 Task: Add an event with the title Client Appreciation Networking Reception, date '2023/11/21', time 8:30 AM to 10:30 AMand add a description: Welcome to the Project Quality Assurance Check, a crucial step in ensuring the highest level of quality and adherence to standards throughout the project lifecycle. The Quality Assurance Check is designed to systematically review and evaluate project deliverables, processes, and outcomes to identify any deviations, defects, or areas of improvement.Select event color  Tangerine . Add location for the event as: Christchurch, New Zealand, logged in from the account softage.4@softage.netand send the event invitation to softage.3@softage.net and softage.5@softage.net. Set a reminder for the event Weekly on Sunday
Action: Mouse moved to (79, 90)
Screenshot: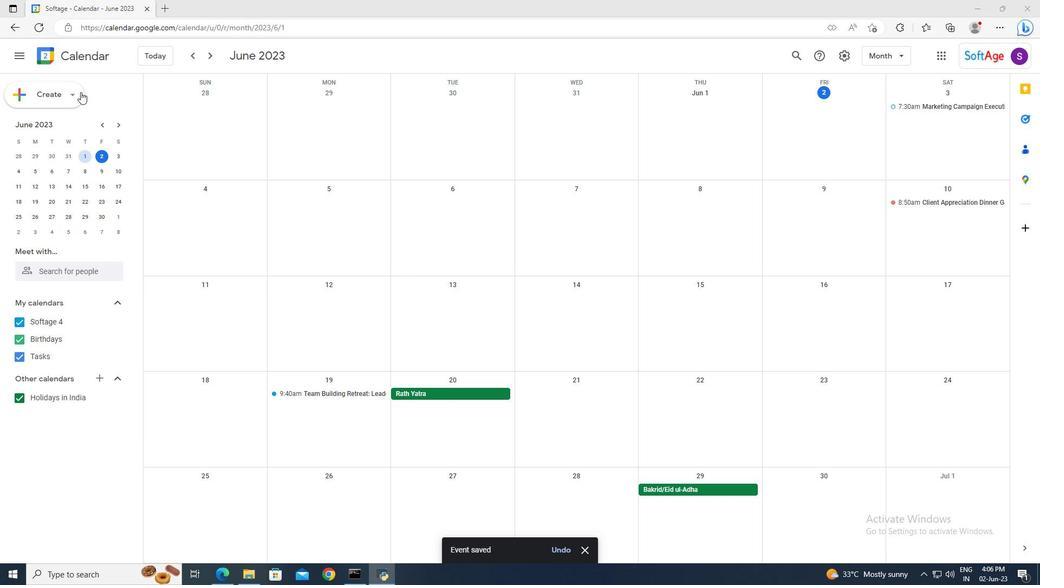 
Action: Mouse pressed left at (79, 90)
Screenshot: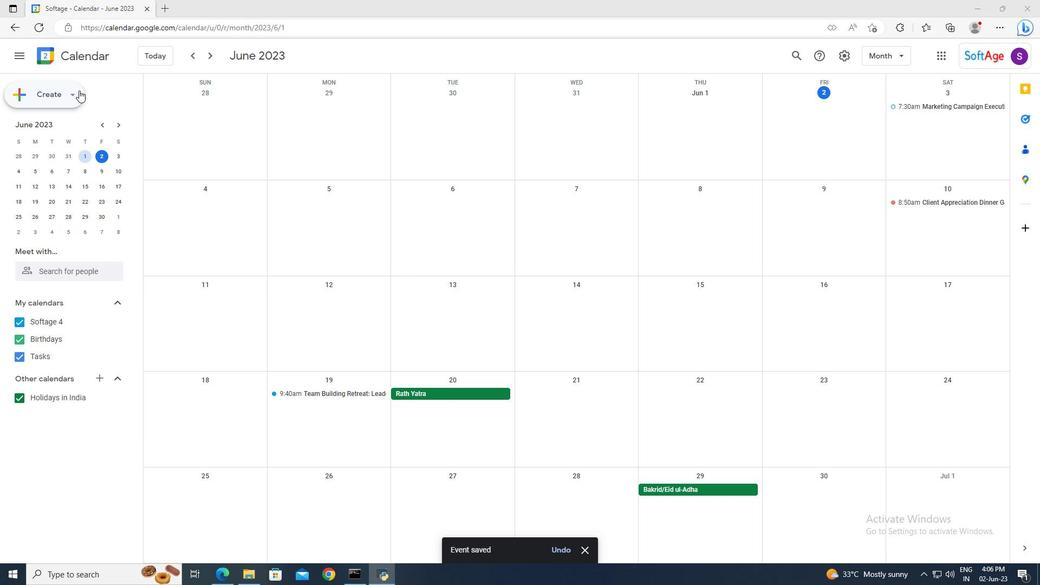 
Action: Mouse moved to (74, 118)
Screenshot: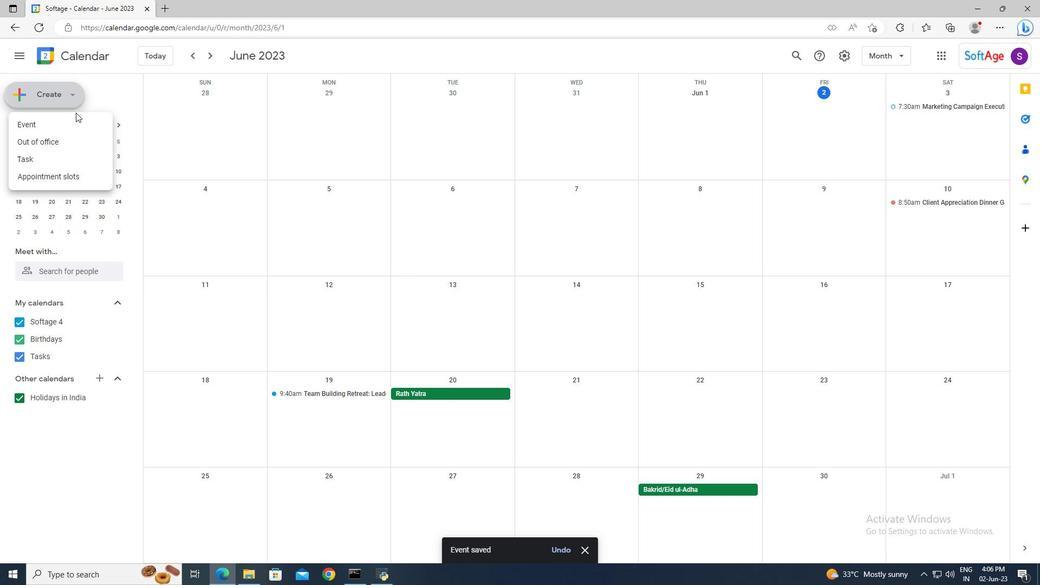 
Action: Mouse pressed left at (74, 118)
Screenshot: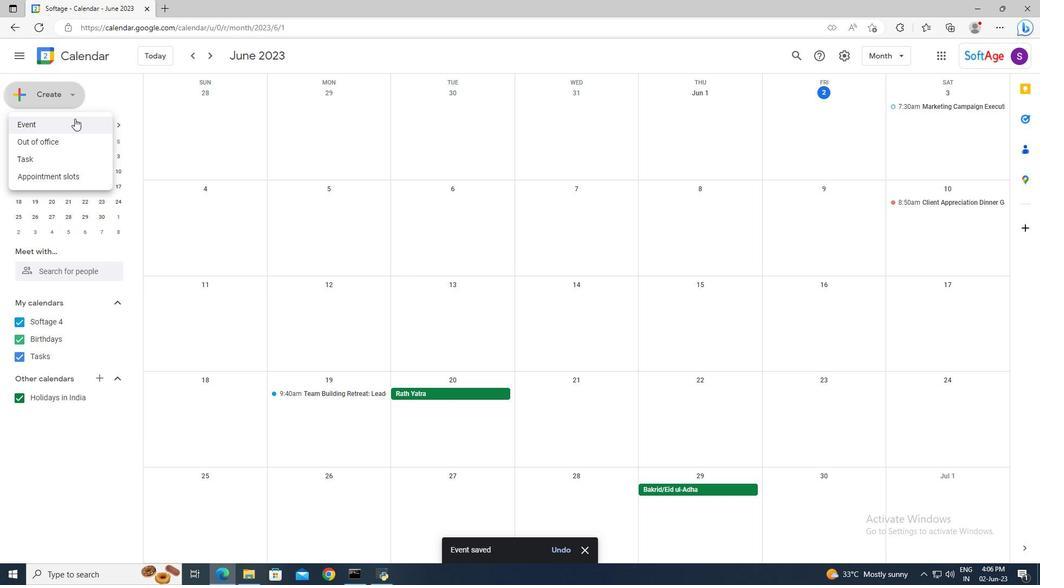 
Action: Mouse moved to (544, 362)
Screenshot: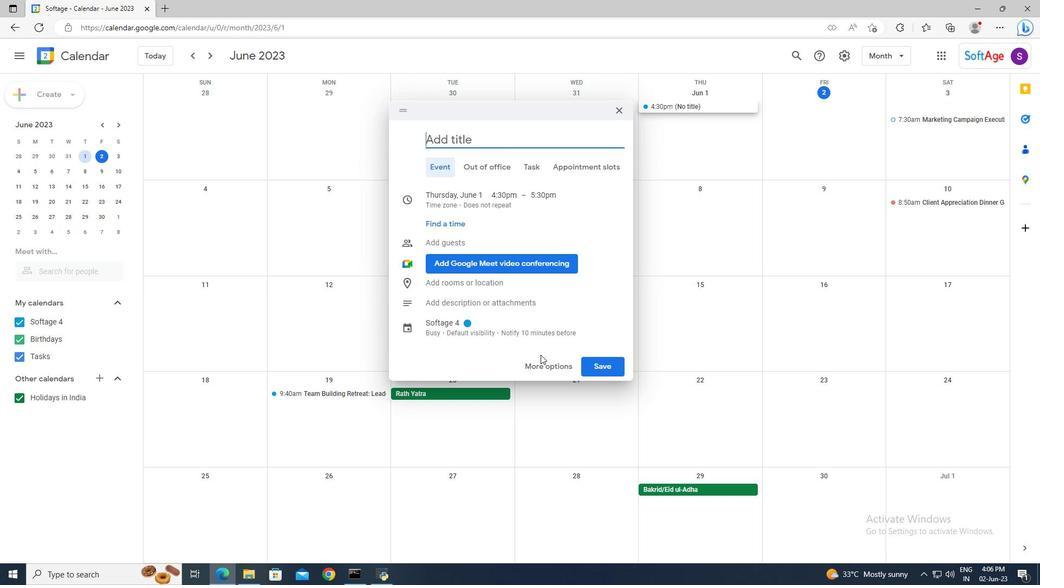 
Action: Mouse pressed left at (544, 362)
Screenshot: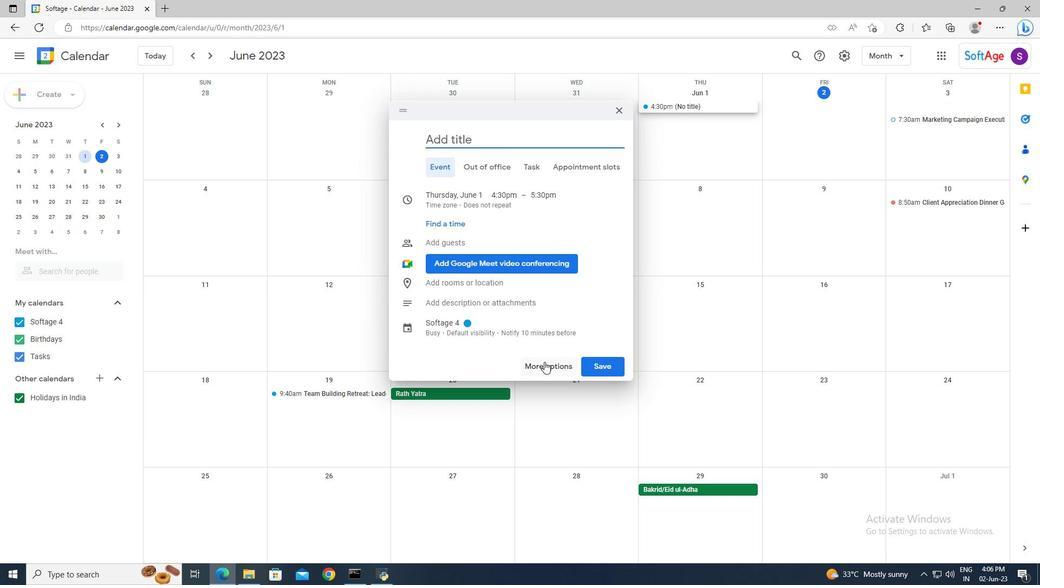
Action: Mouse moved to (304, 66)
Screenshot: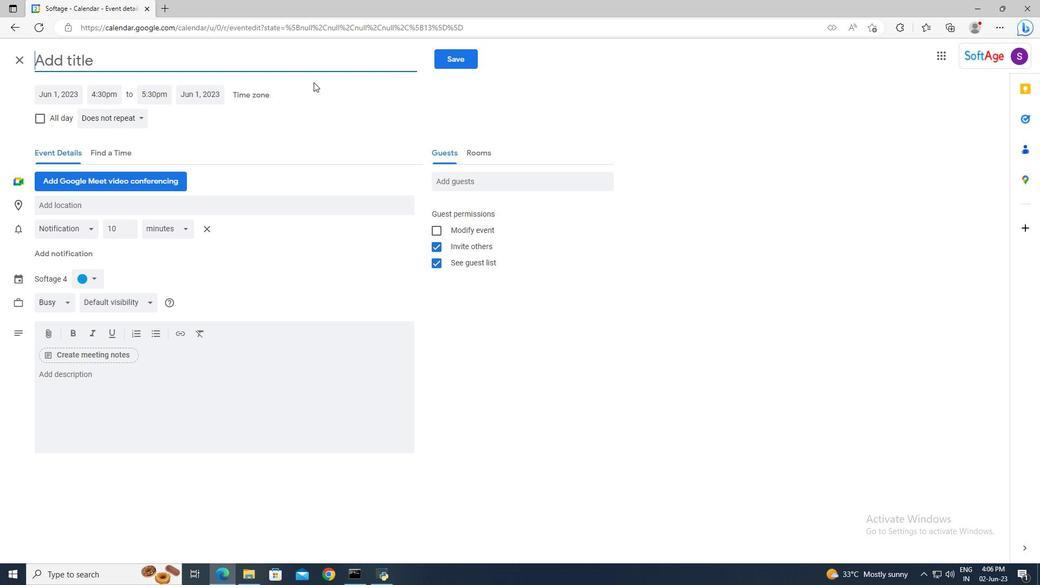 
Action: Mouse pressed left at (304, 66)
Screenshot: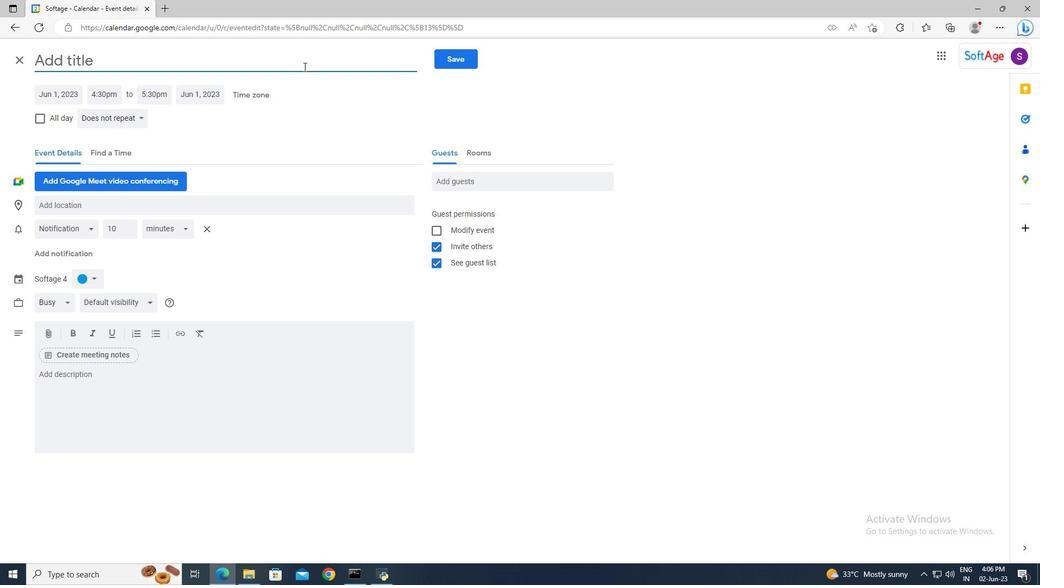 
Action: Key pressed <Key.shift>Client<Key.space><Key.shift>Appreciation<Key.space><Key.shift>Networking<Key.space><Key.shift>Reception
Screenshot: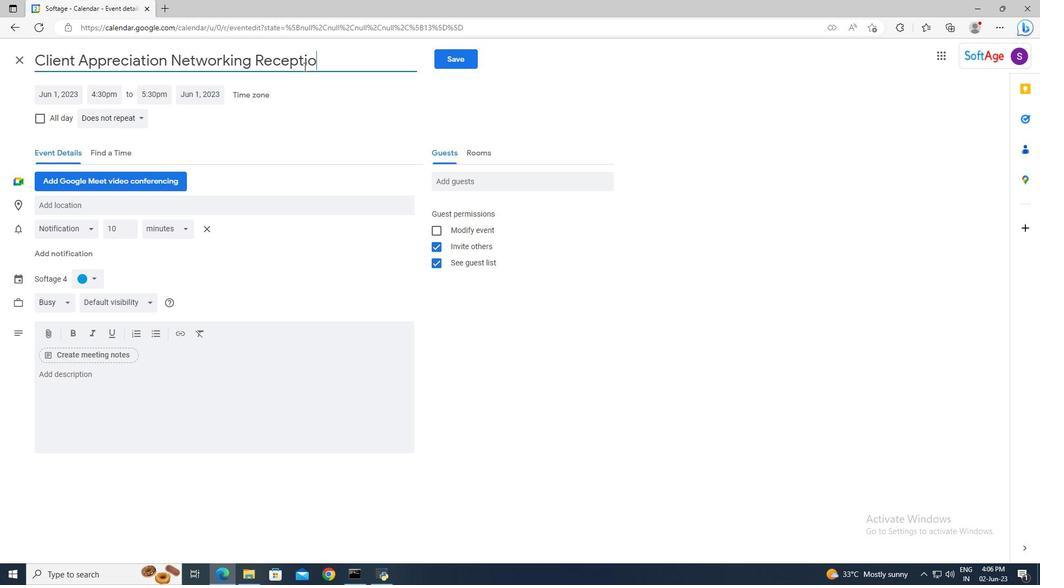 
Action: Mouse moved to (80, 96)
Screenshot: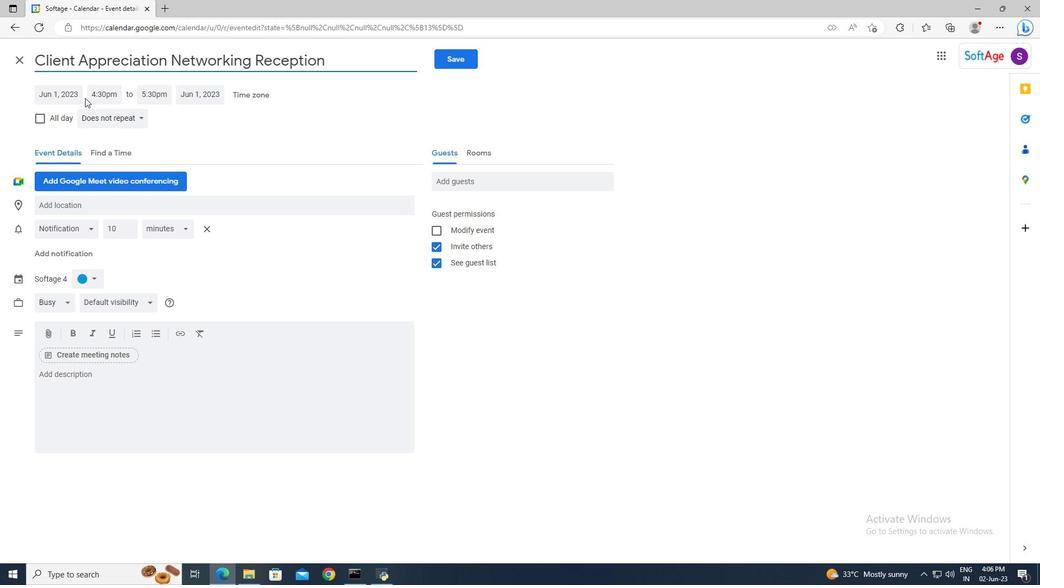 
Action: Mouse pressed left at (80, 96)
Screenshot: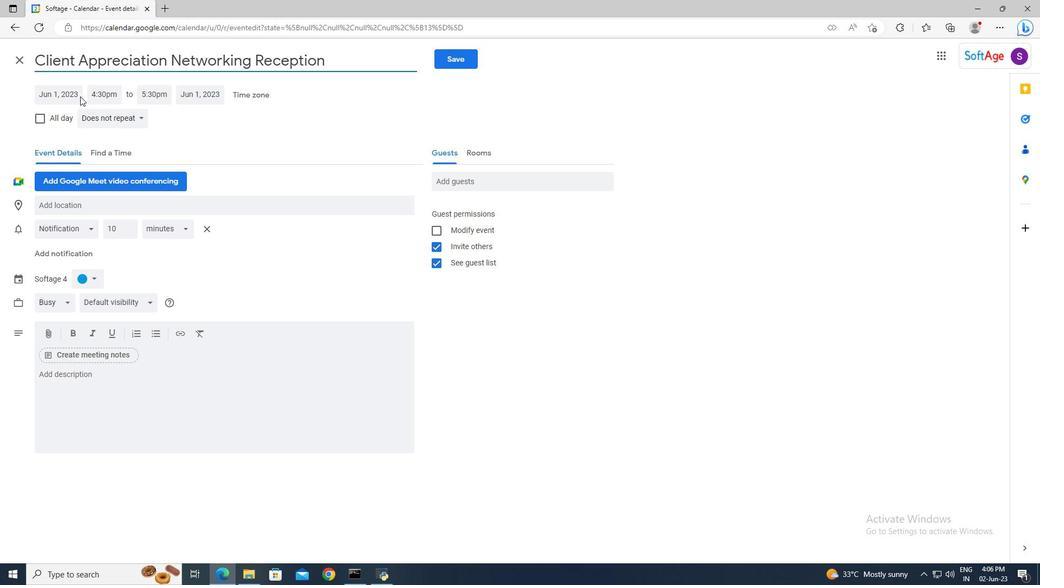 
Action: Key pressed 21/11/2023<Key.enter><Key.tab>8<Key.shift_r>:30am<Key.enter><Key.tab>10<Key.shift>:30<Key.enter>
Screenshot: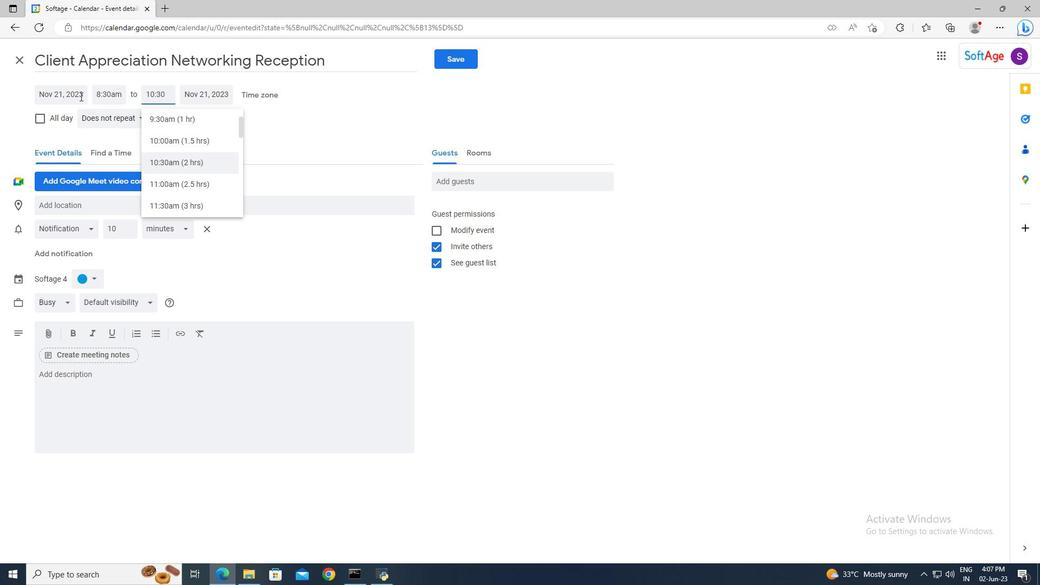 
Action: Mouse moved to (100, 372)
Screenshot: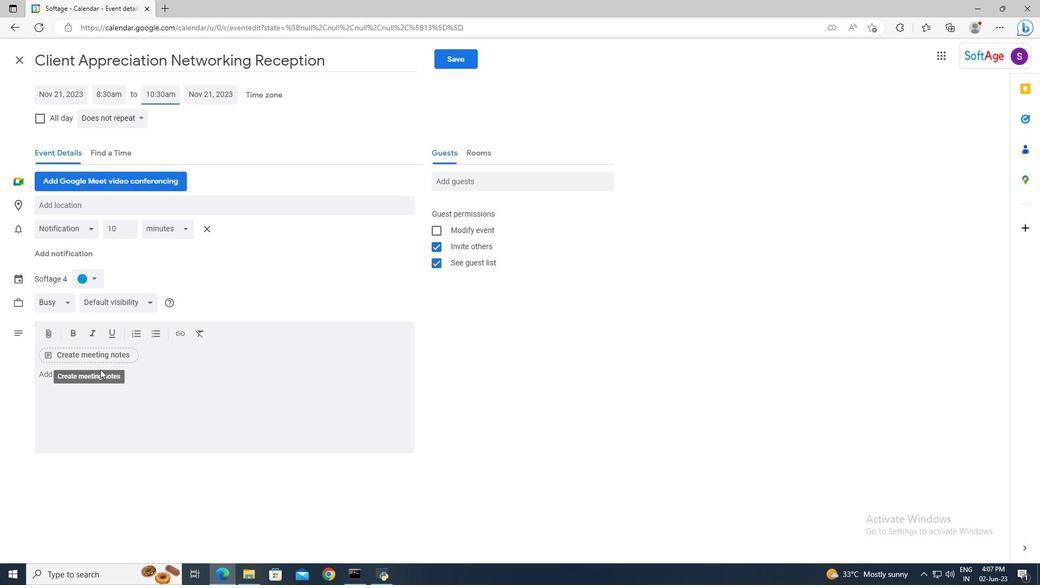 
Action: Mouse pressed left at (100, 372)
Screenshot: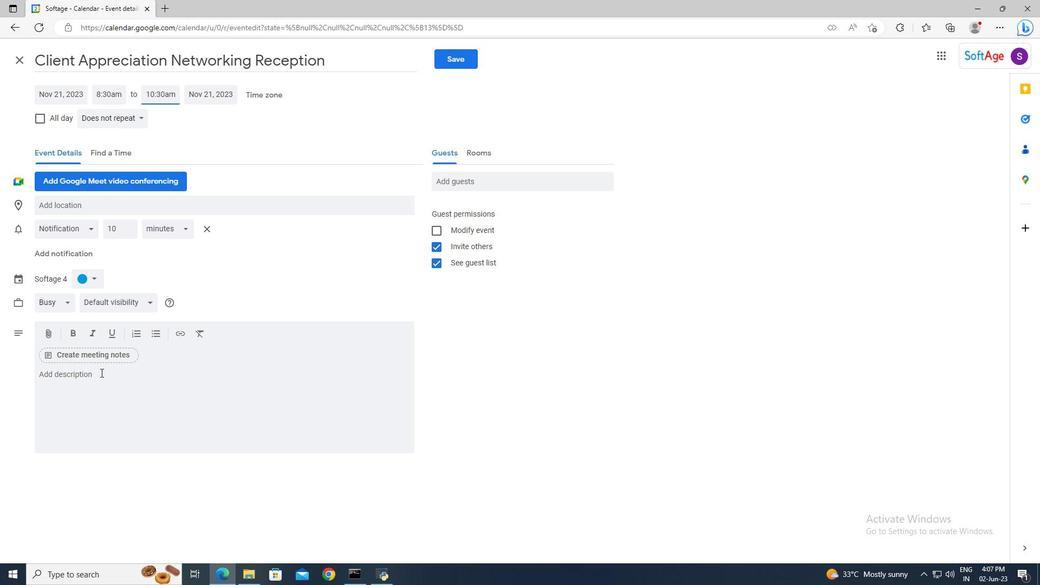 
Action: Key pressed <Key.shift>Welcome<Key.space>to<Key.space>the<Key.space><Key.shift>Project<Key.space><Key.shift>Quality<Key.space><Key.shift>Assurance<Key.space><Key.shift>Check,<Key.space>a<Key.space>crucial<Key.space>step<Key.space>in<Key.space>ensuring<Key.space>
Screenshot: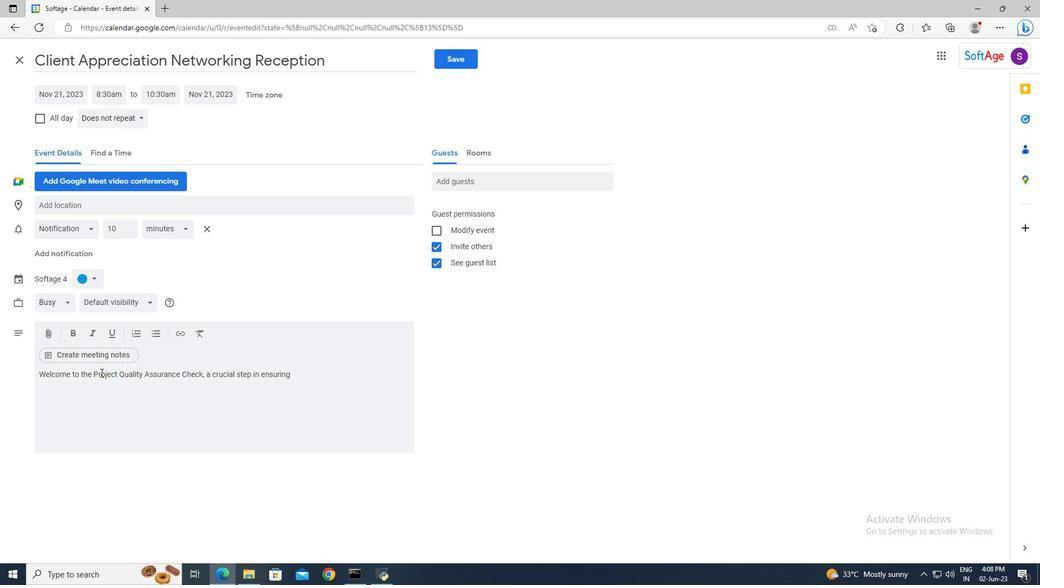 
Action: Mouse moved to (101, 372)
Screenshot: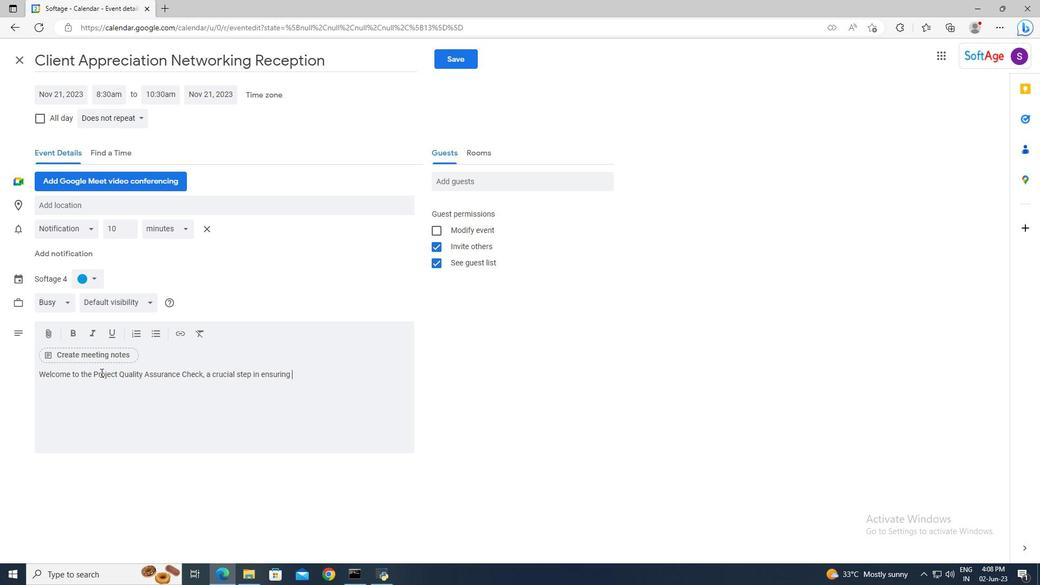 
Action: Key pressed the<Key.space>highest<Key.space>level<Key.space>of<Key.space>quality<Key.space>and<Key.space>adherence<Key.space>to<Key.space>standards<Key.space>throughout<Key.space>the<Key.space>project<Key.space>lifecycle.<Key.space><Key.shift>The<Key.space><Key.shift>Quality<Key.space><Key.shift>Assurance<Key.space><Key.shift>Check<Key.space>is<Key.space>designed<Key.space>to<Key.space>systematically<Key.space>review<Key.space>and<Key.space>evaluate<Key.space>project<Key.space>deliverables,<Key.space>processes,<Key.space>and<Key.space>outcomes<Key.space>to<Key.space>identify<Key.space>and<Key.space>deviations,<Key.space>defects,<Key.space>or<Key.space>areas<Key.space>of<Key.space>improvement.
Screenshot: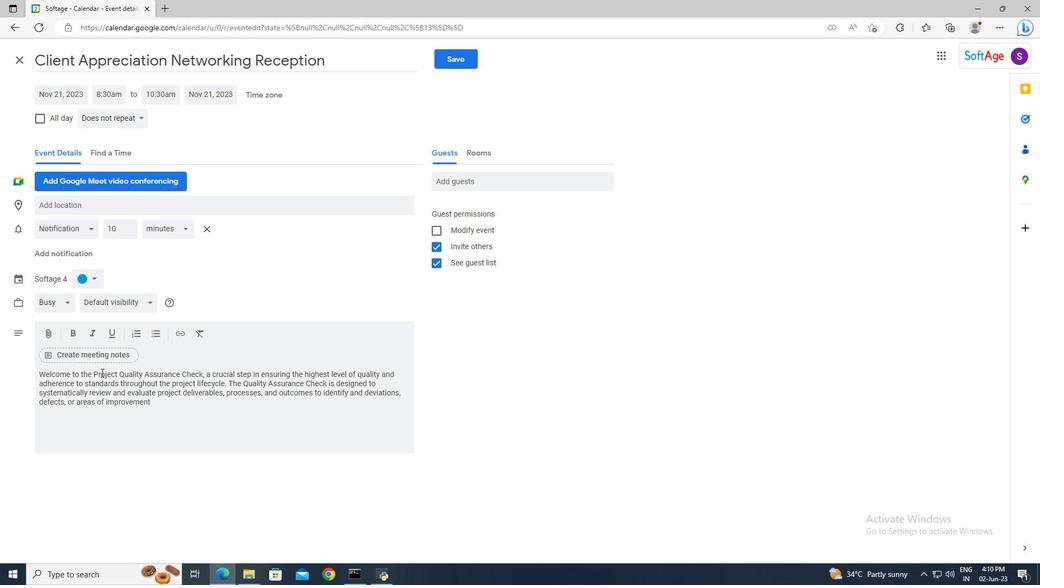 
Action: Mouse moved to (96, 277)
Screenshot: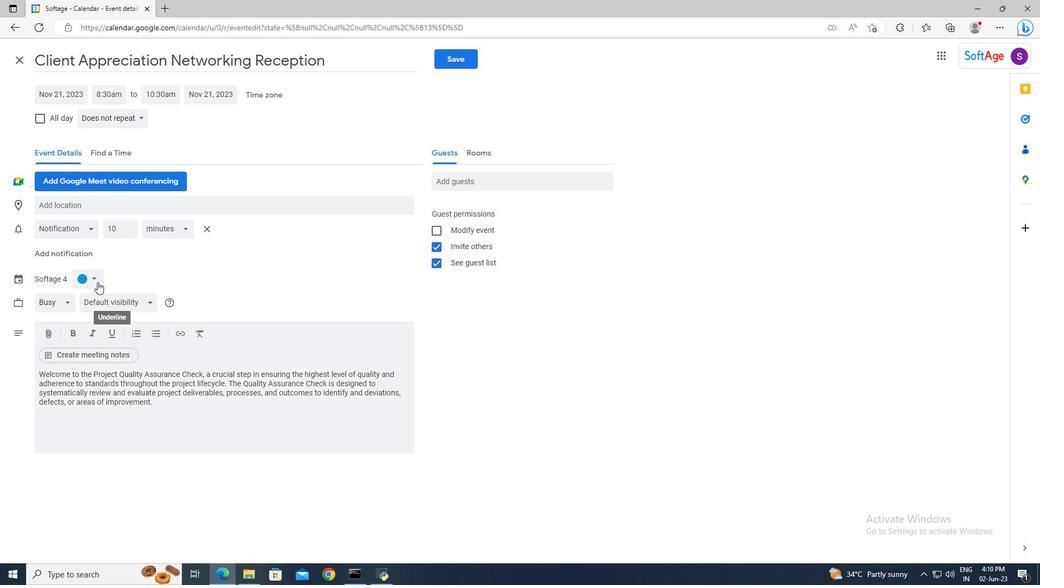 
Action: Mouse pressed left at (96, 277)
Screenshot: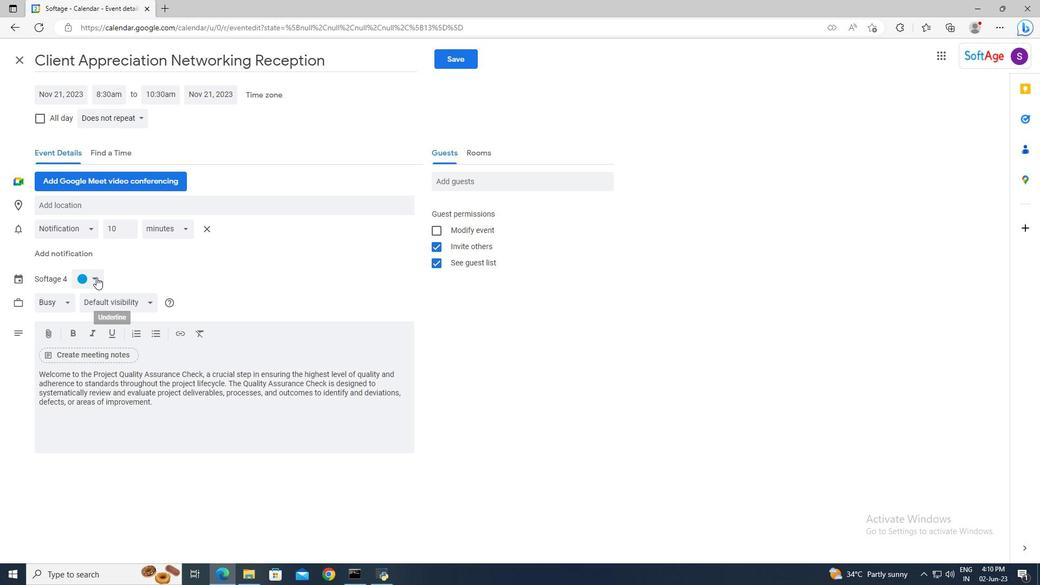 
Action: Mouse moved to (83, 292)
Screenshot: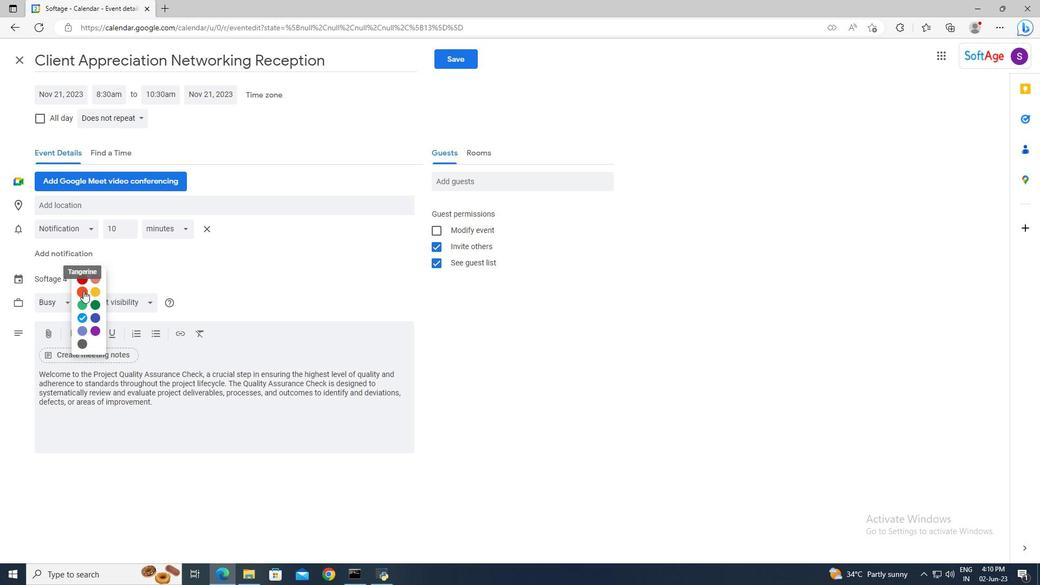 
Action: Mouse pressed left at (83, 292)
Screenshot: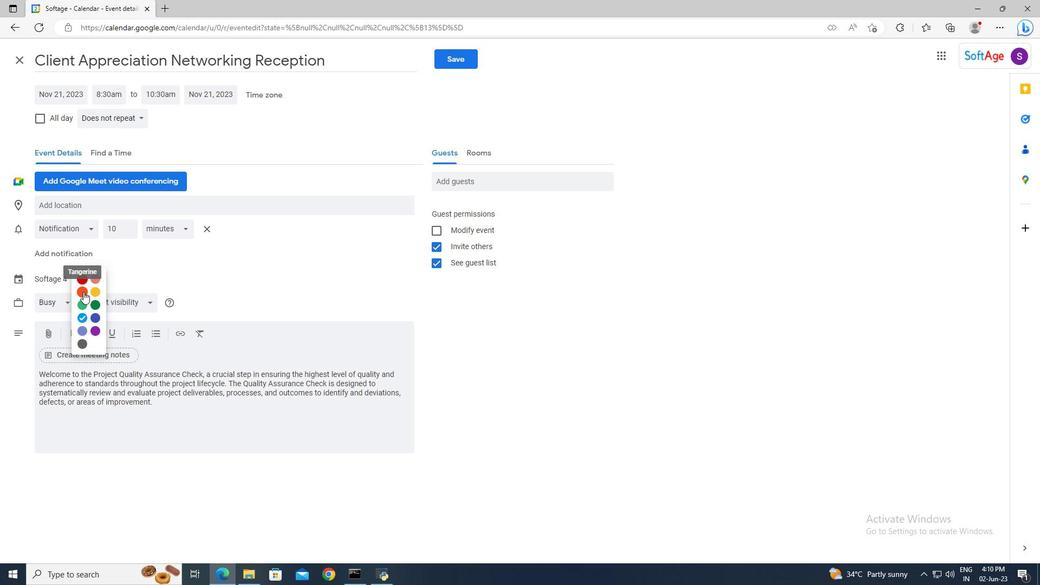 
Action: Mouse moved to (80, 205)
Screenshot: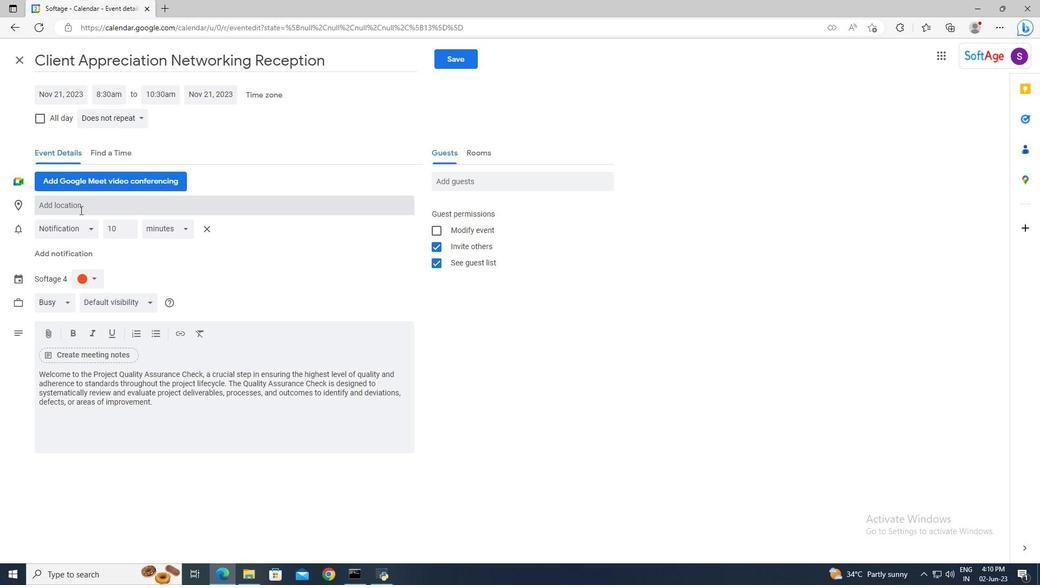 
Action: Mouse pressed left at (80, 205)
Screenshot: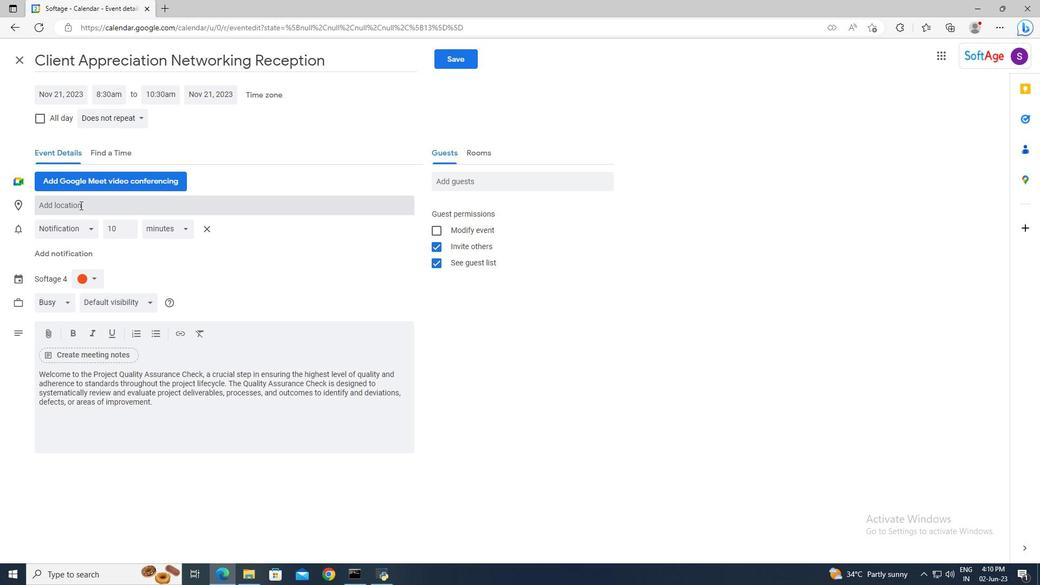 
Action: Mouse moved to (79, 204)
Screenshot: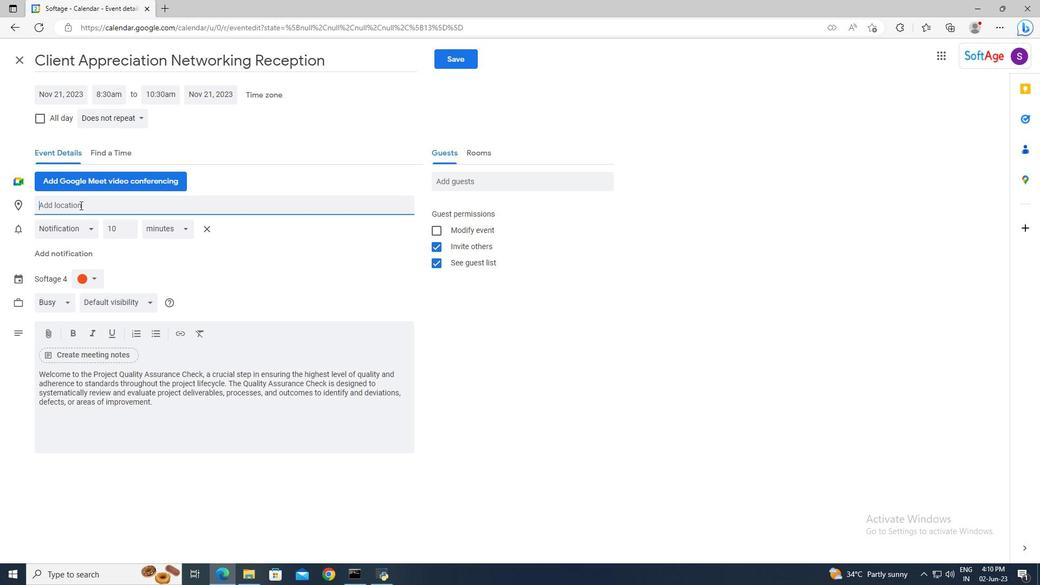 
Action: Key pressed <Key.shift>Christ
Screenshot: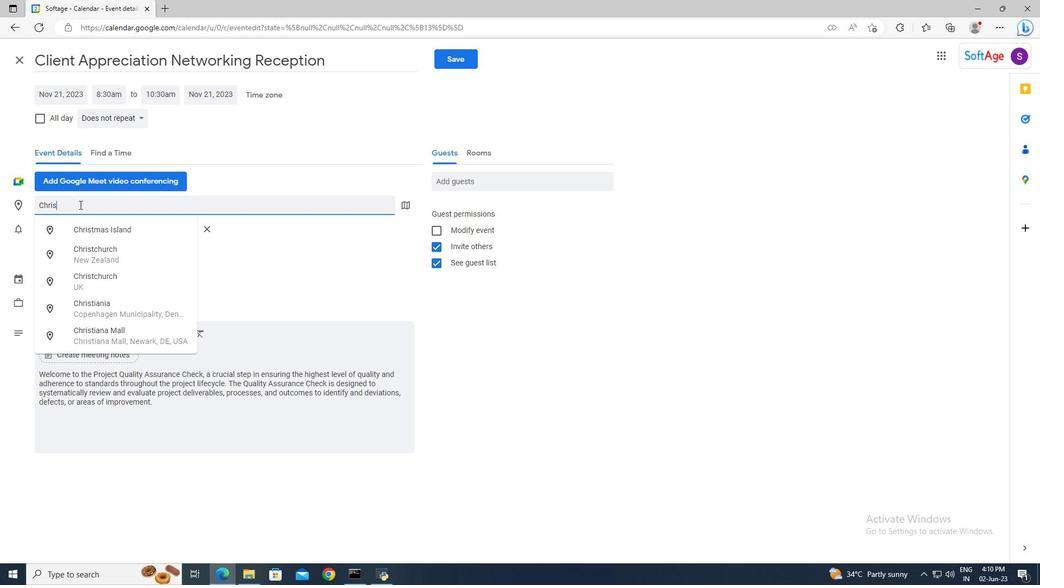 
Action: Mouse moved to (78, 204)
Screenshot: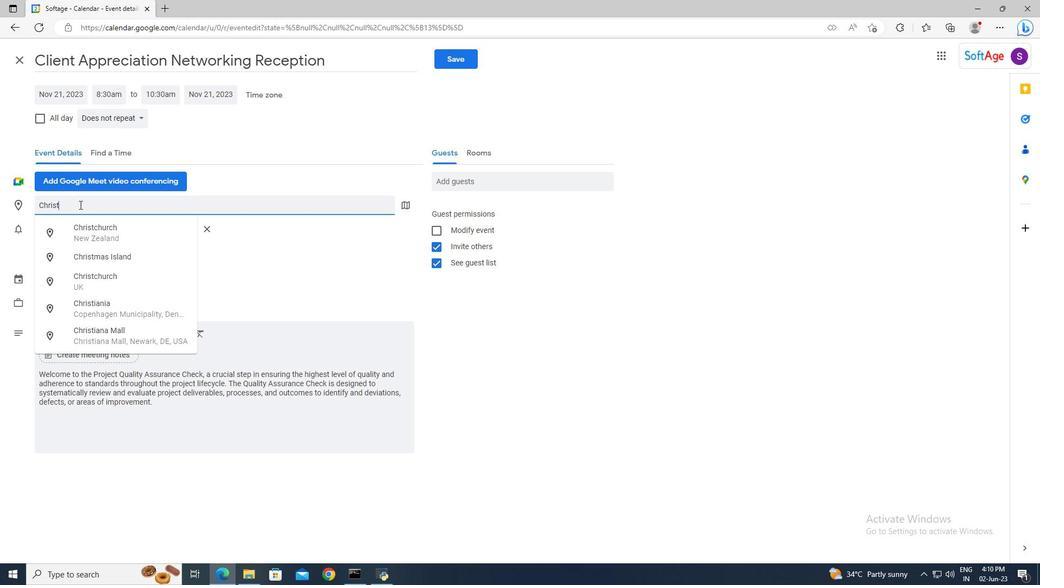 
Action: Key pressed church,<Key.space><Key.shift>New<Key.space><Key.shift><Key.shift><Key.shift><Key.shift><Key.shift><Key.shift><Key.shift>Zealand
Screenshot: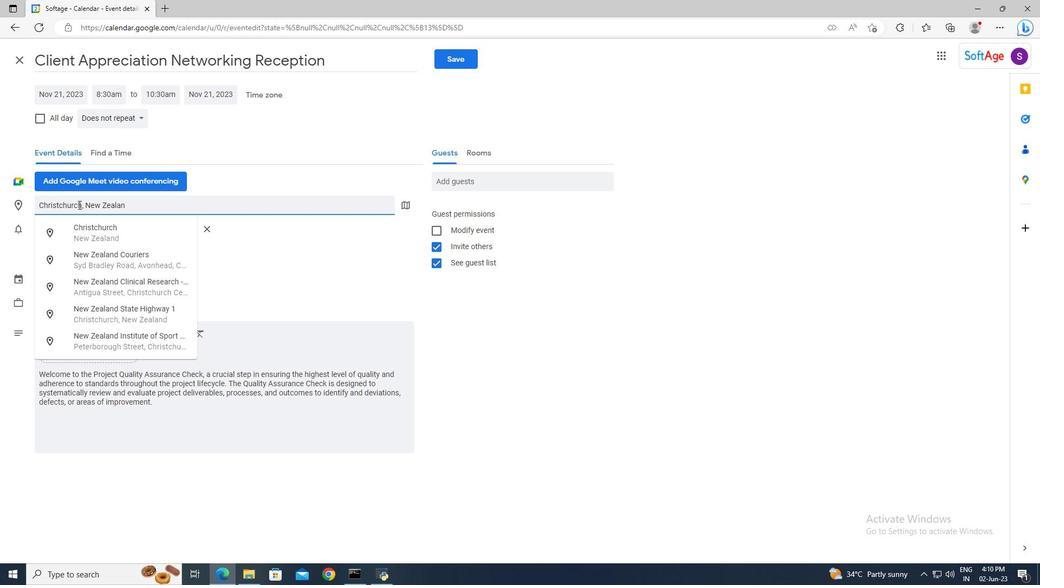 
Action: Mouse moved to (87, 231)
Screenshot: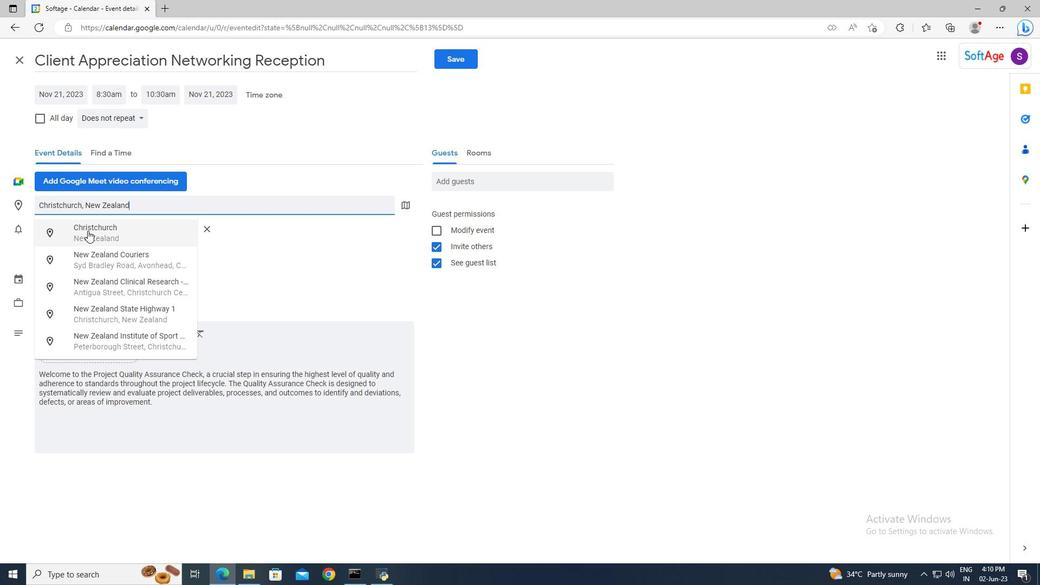 
Action: Mouse pressed left at (87, 231)
Screenshot: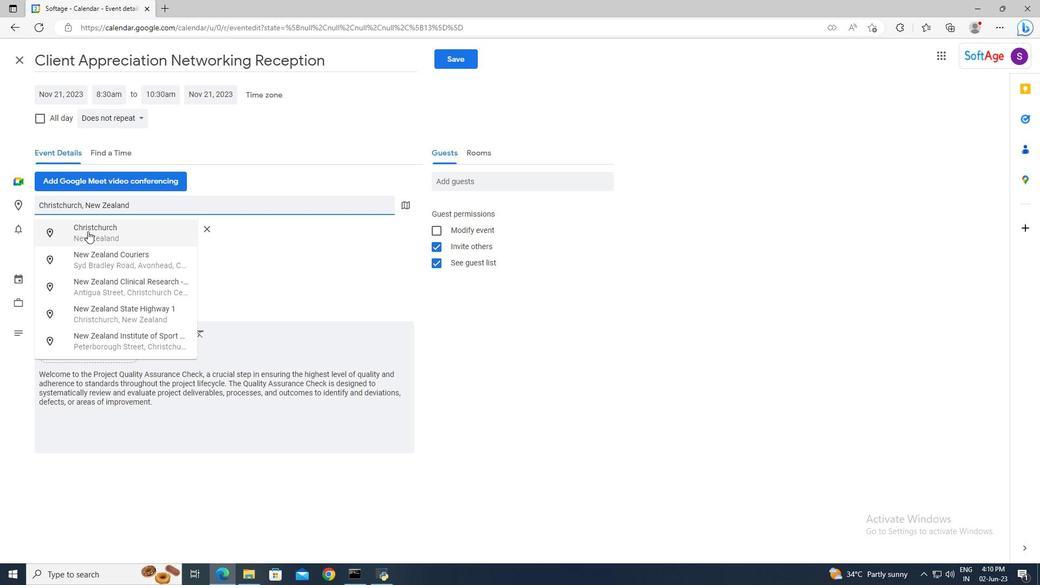 
Action: Mouse moved to (449, 182)
Screenshot: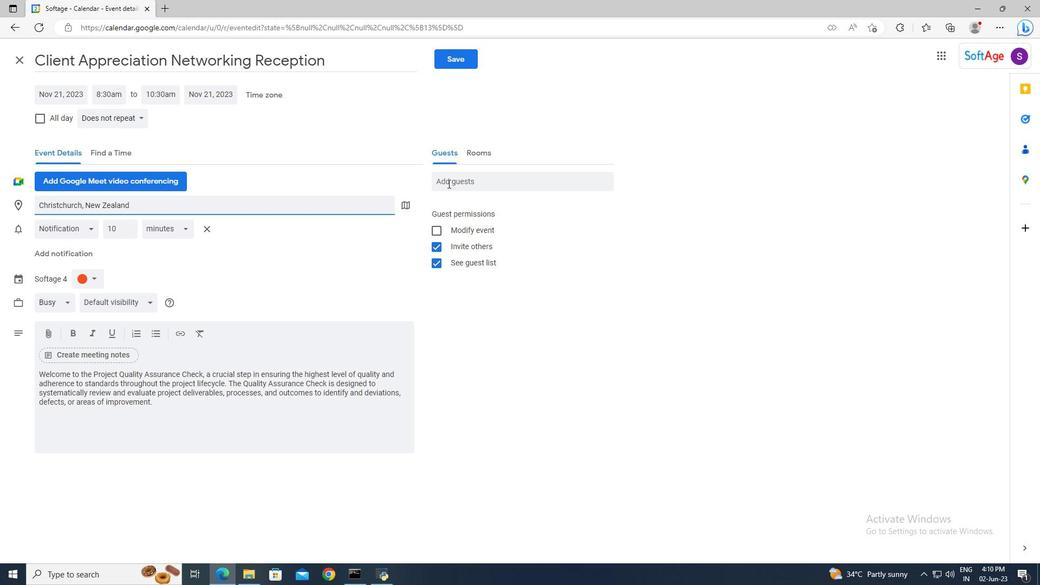 
Action: Mouse pressed left at (449, 182)
Screenshot: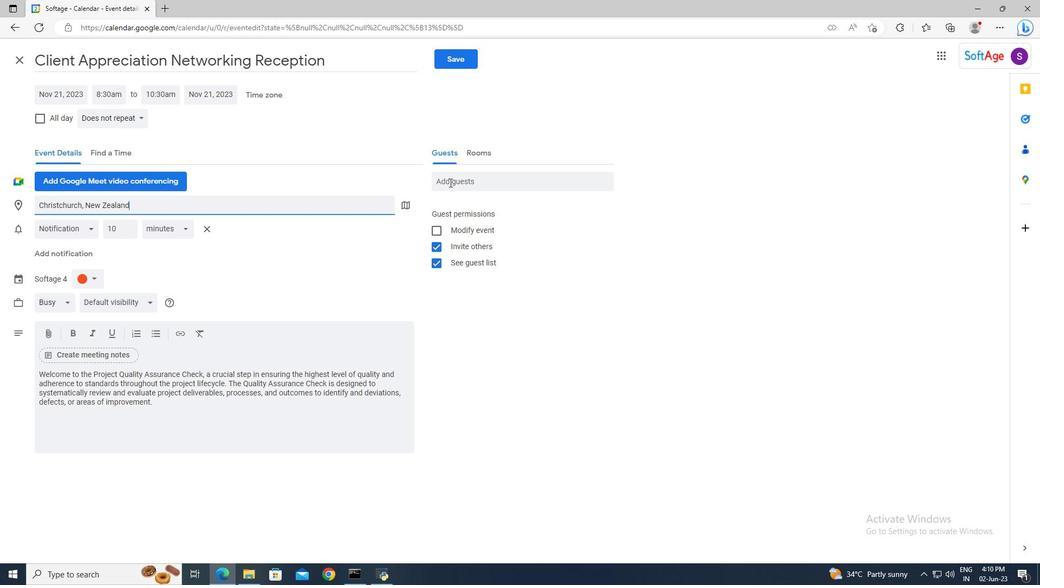 
Action: Mouse moved to (409, 164)
Screenshot: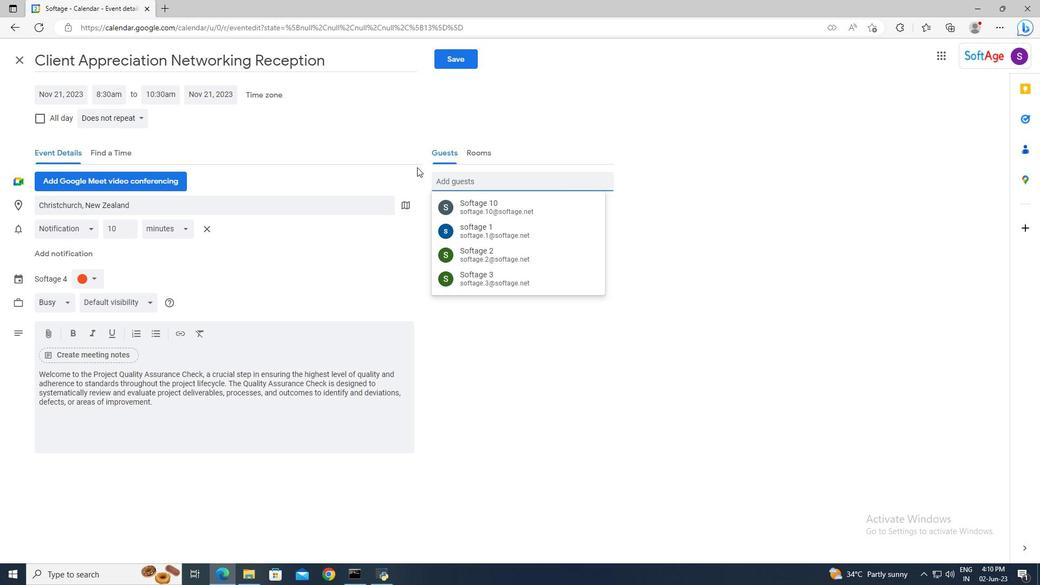 
Action: Key pressed softage.4<Key.shift>@softage.net
Screenshot: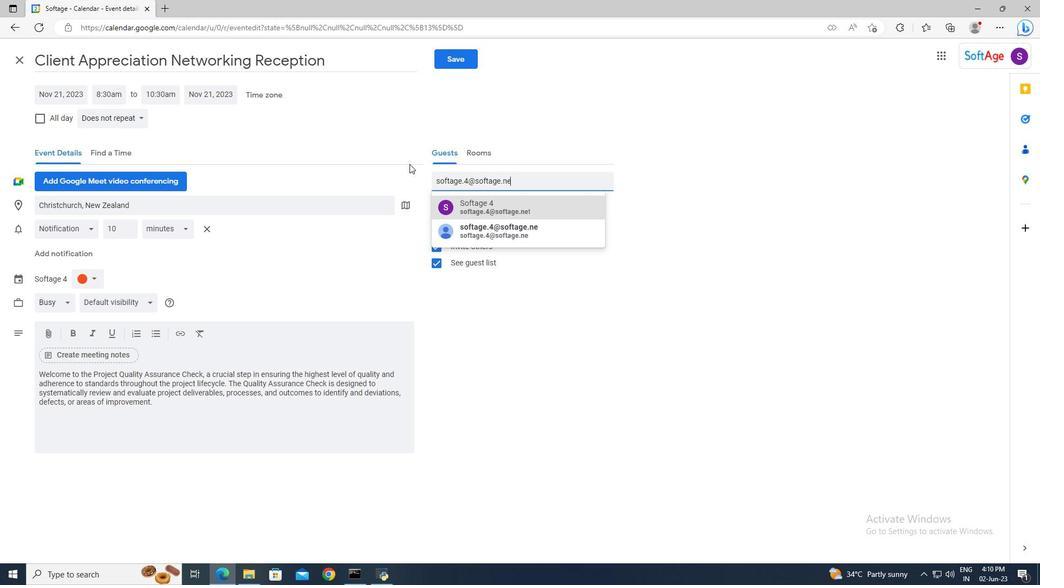 
Action: Mouse moved to (467, 181)
Screenshot: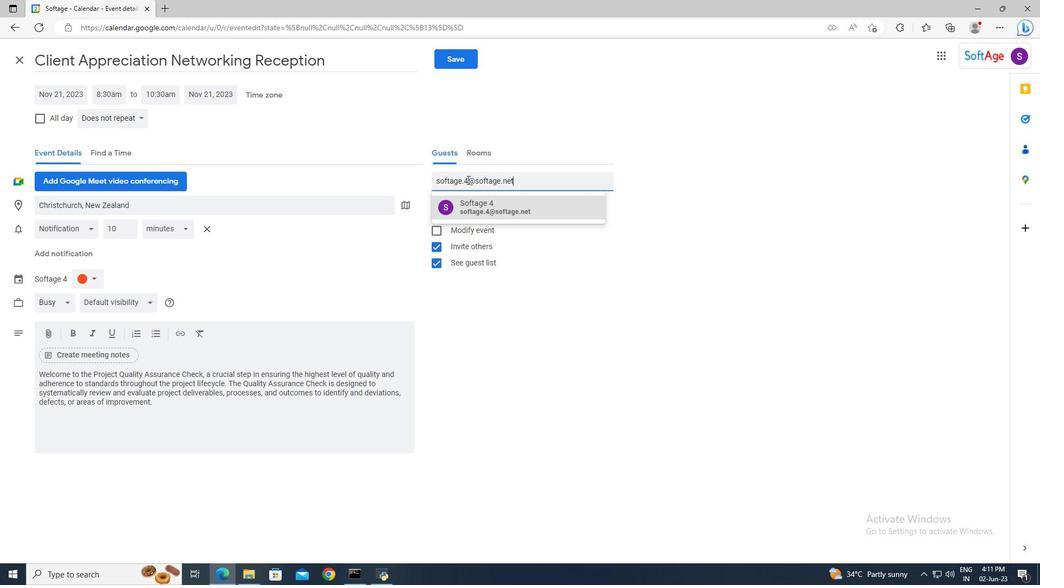 
Action: Mouse pressed left at (467, 181)
Screenshot: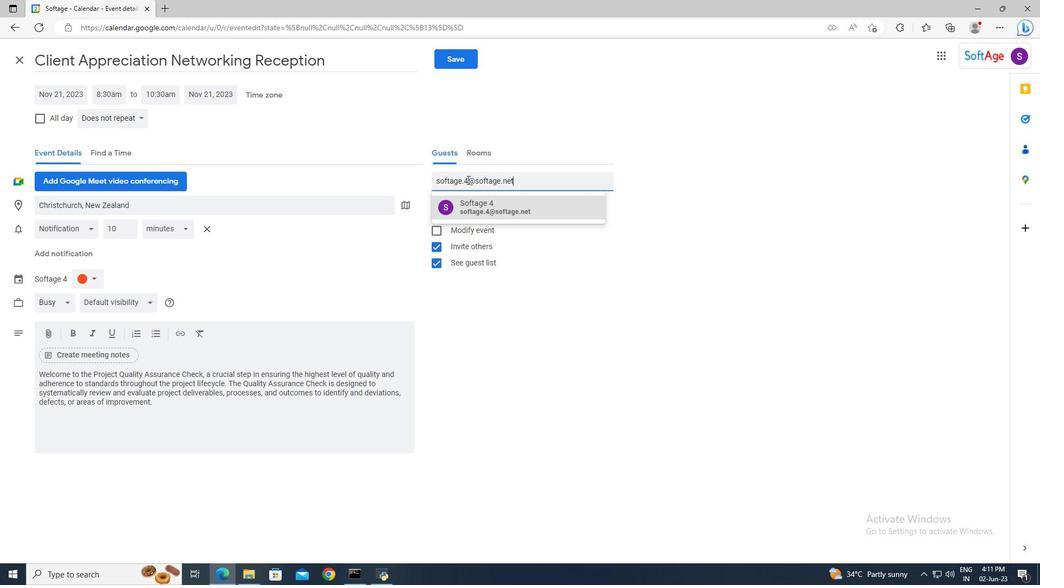 
Action: Mouse moved to (467, 181)
Screenshot: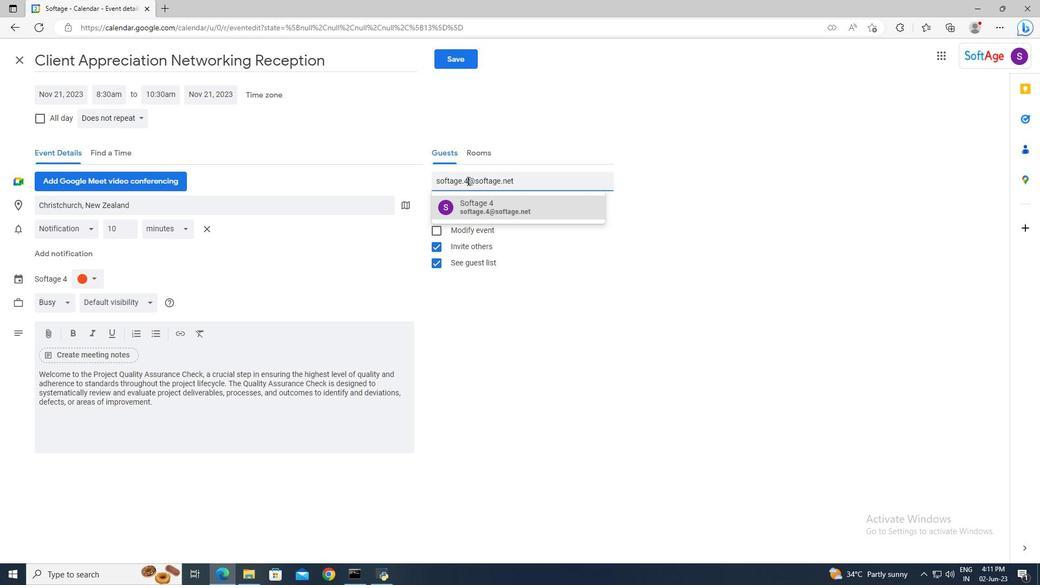 
Action: Key pressed <Key.backspace>3<Key.enter>softage.5<Key.shift>@softage.net<Key.enter>
Screenshot: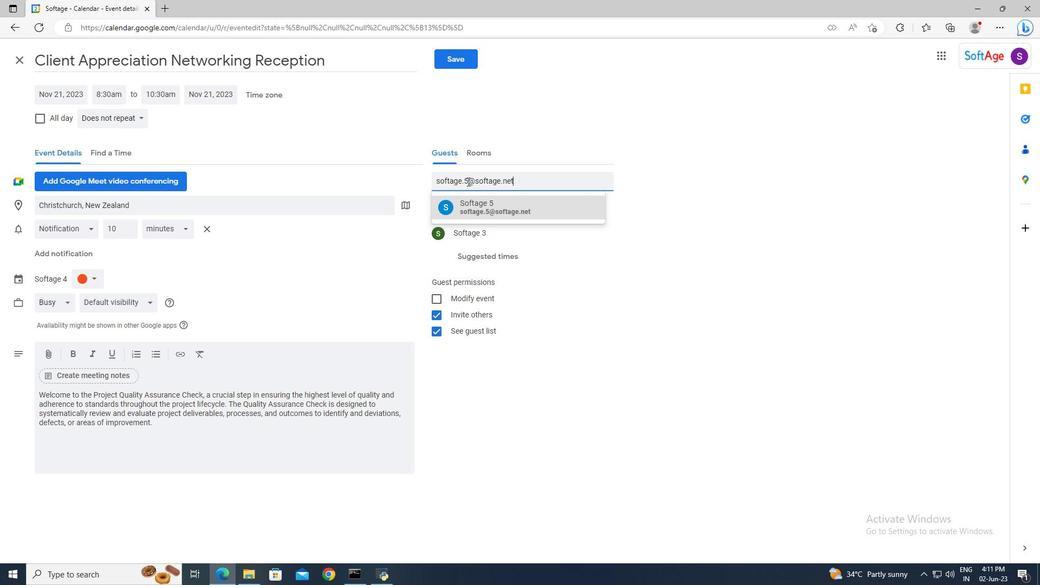 
Action: Mouse moved to (139, 117)
Screenshot: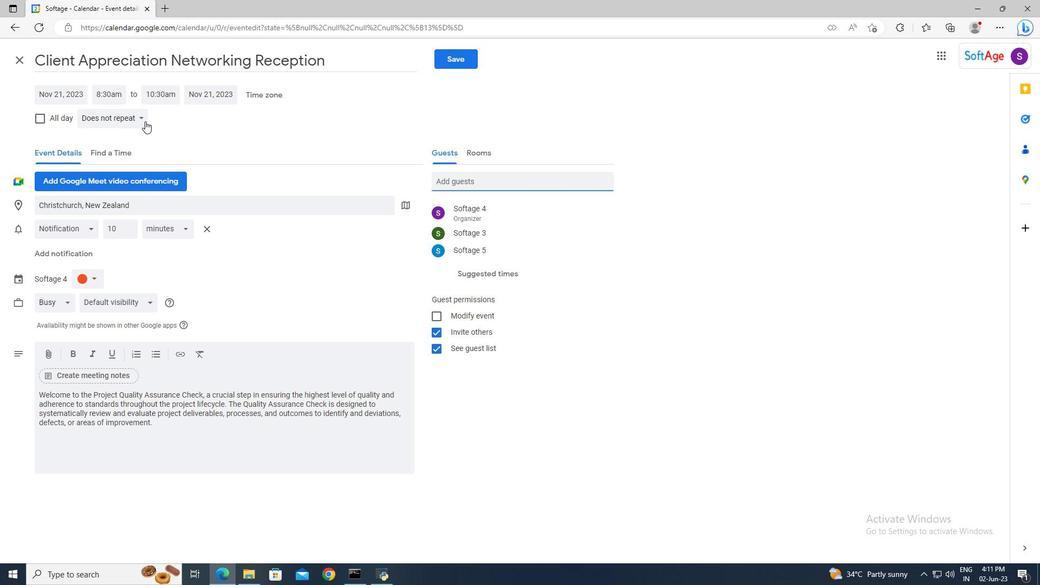 
Action: Mouse pressed left at (139, 117)
Screenshot: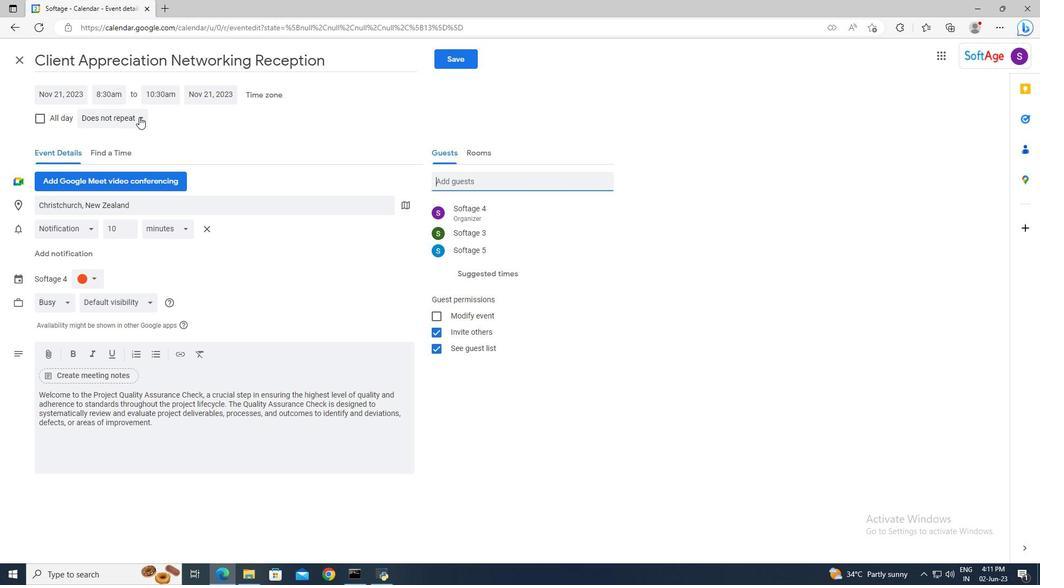 
Action: Mouse moved to (139, 237)
Screenshot: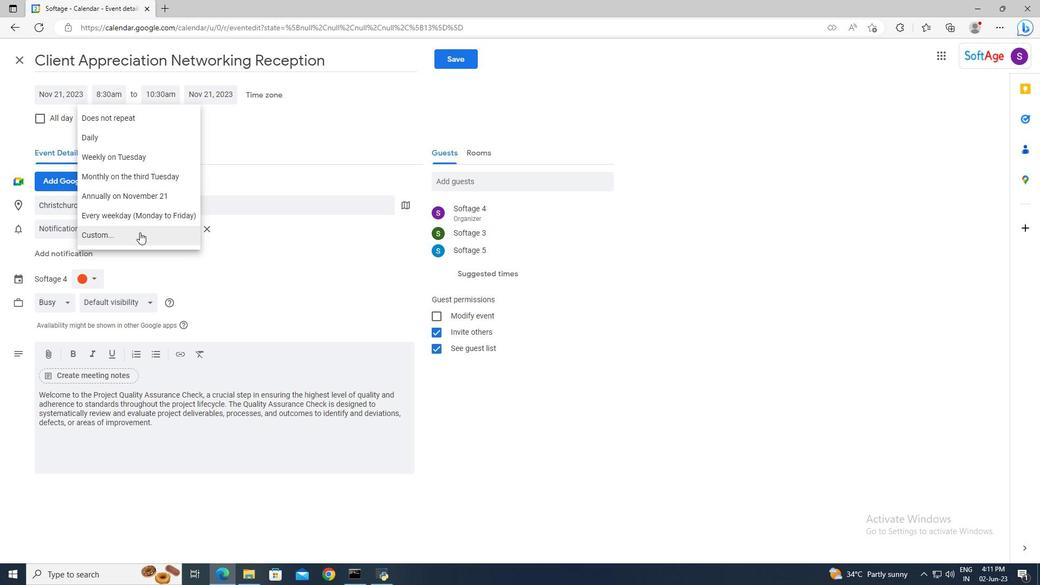 
Action: Mouse pressed left at (139, 237)
Screenshot: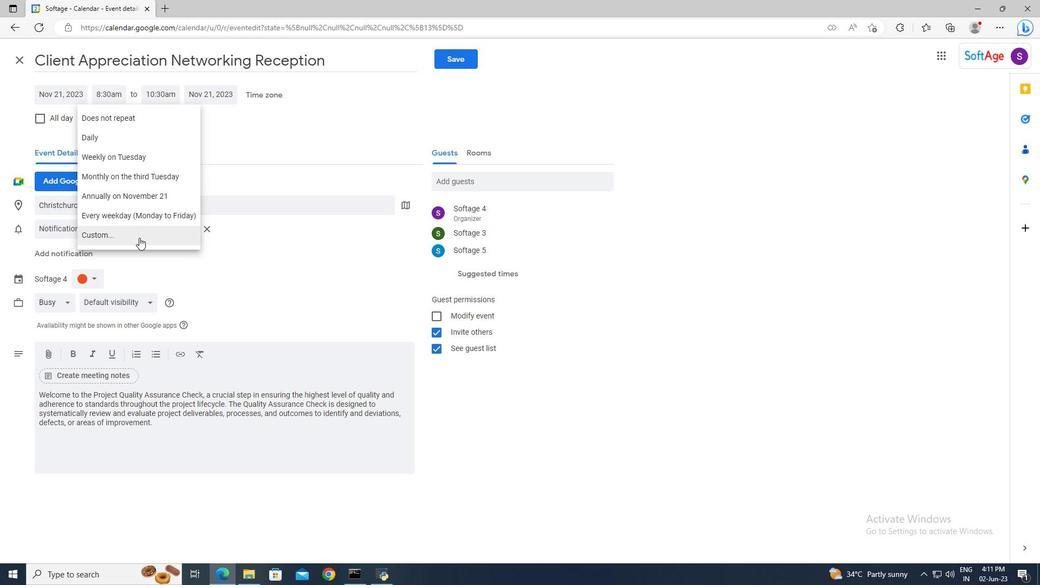 
Action: Mouse moved to (432, 285)
Screenshot: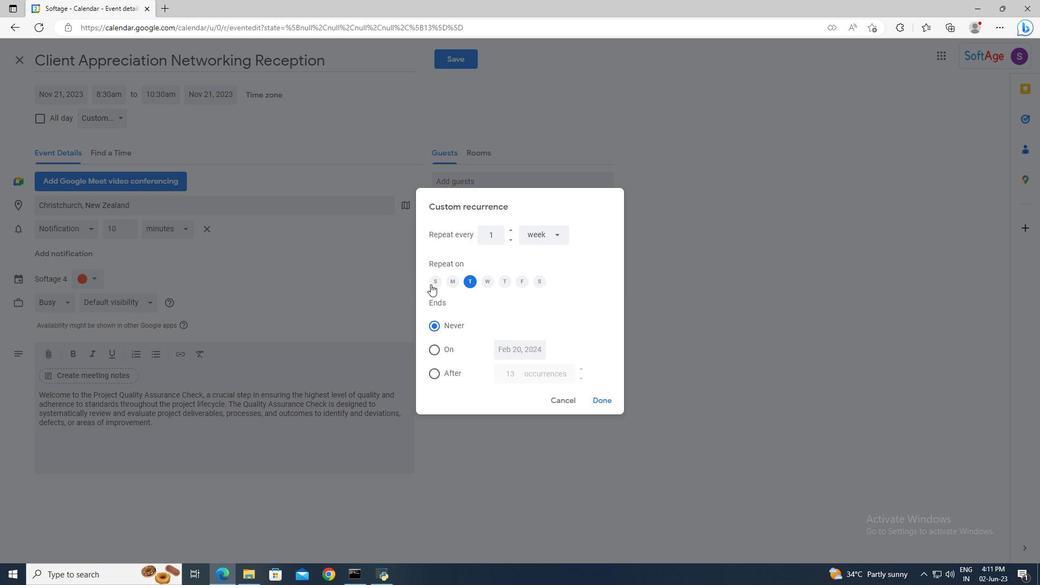 
Action: Mouse pressed left at (432, 285)
Screenshot: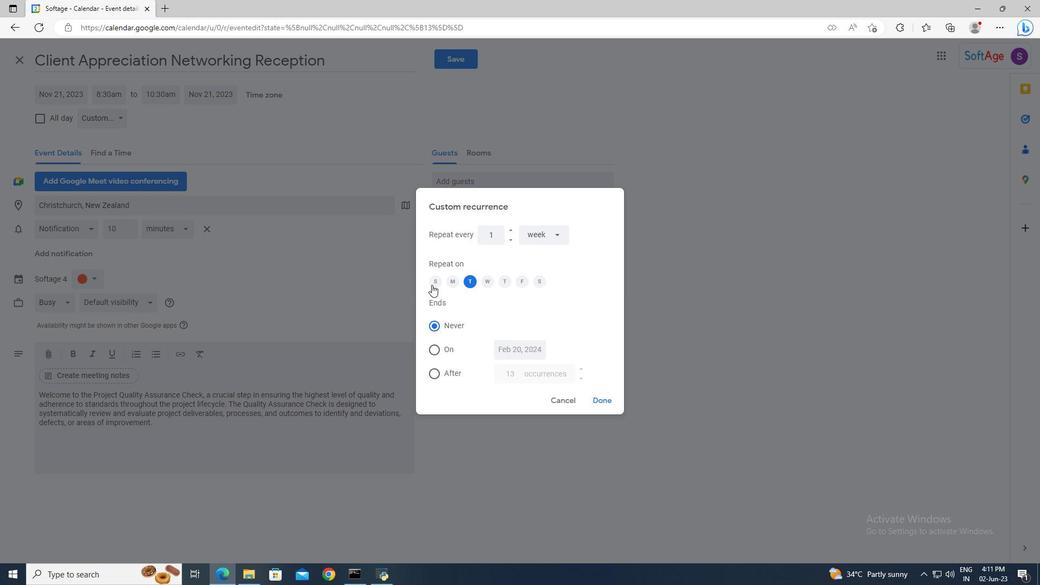 
Action: Mouse moved to (467, 283)
Screenshot: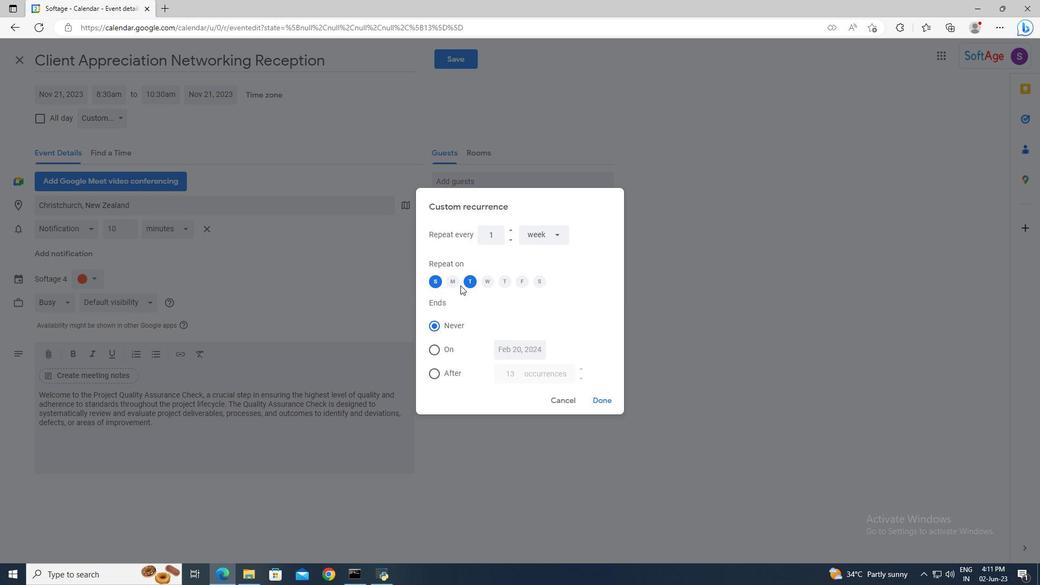 
Action: Mouse pressed left at (467, 283)
Screenshot: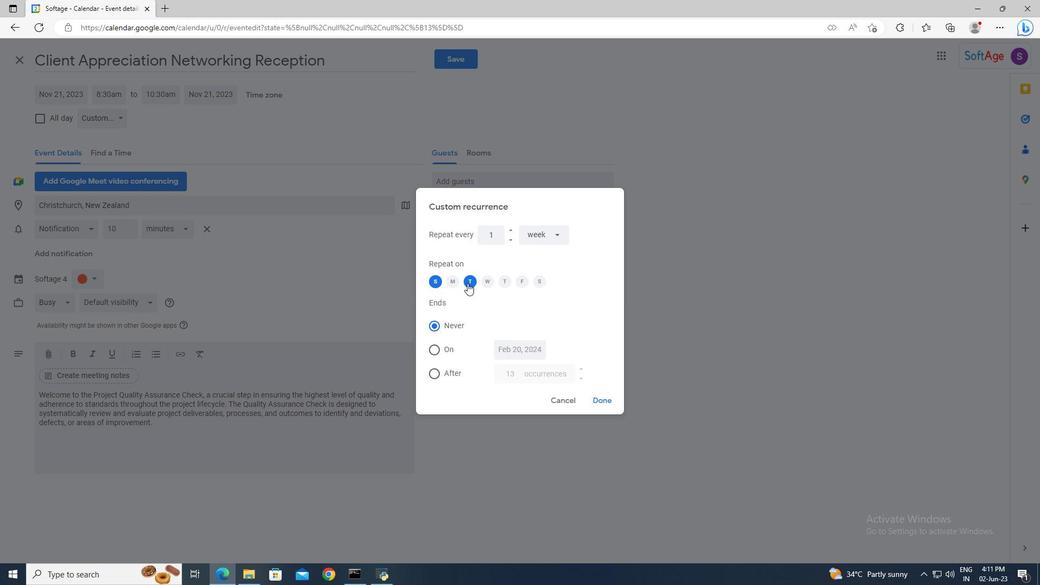 
Action: Mouse moved to (599, 403)
Screenshot: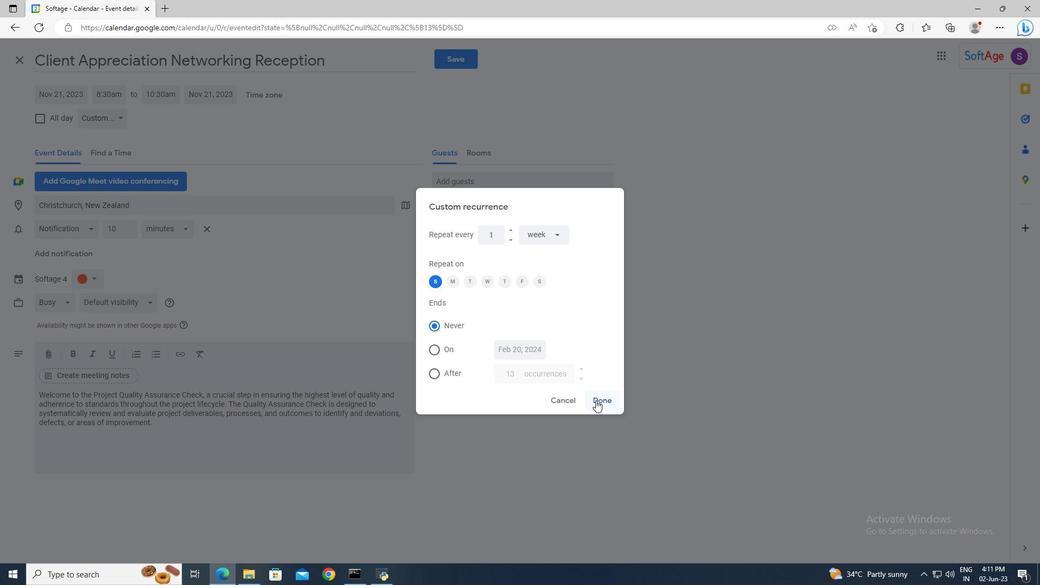 
Action: Mouse pressed left at (599, 403)
Screenshot: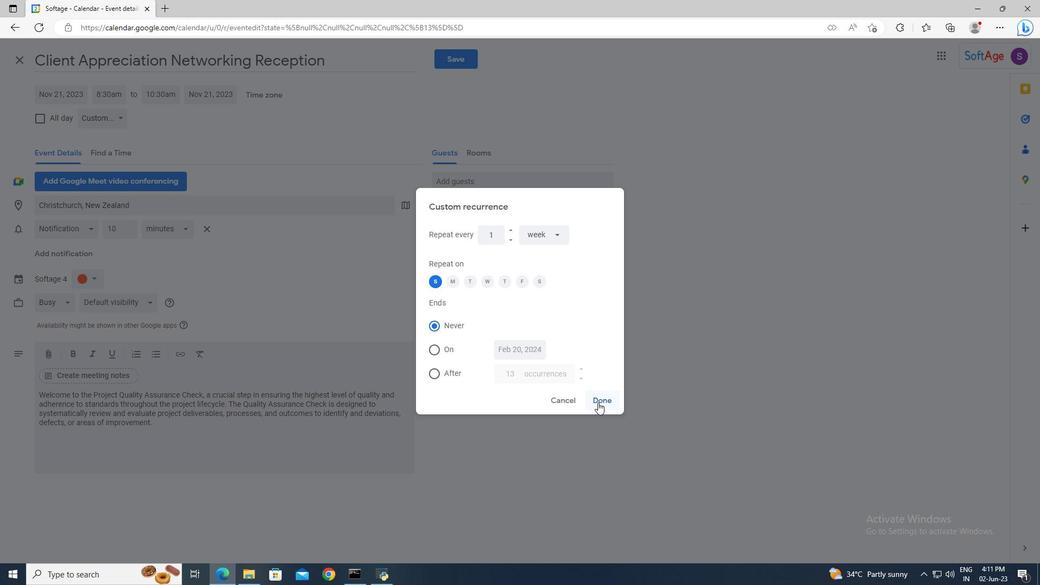 
Action: Mouse moved to (472, 59)
Screenshot: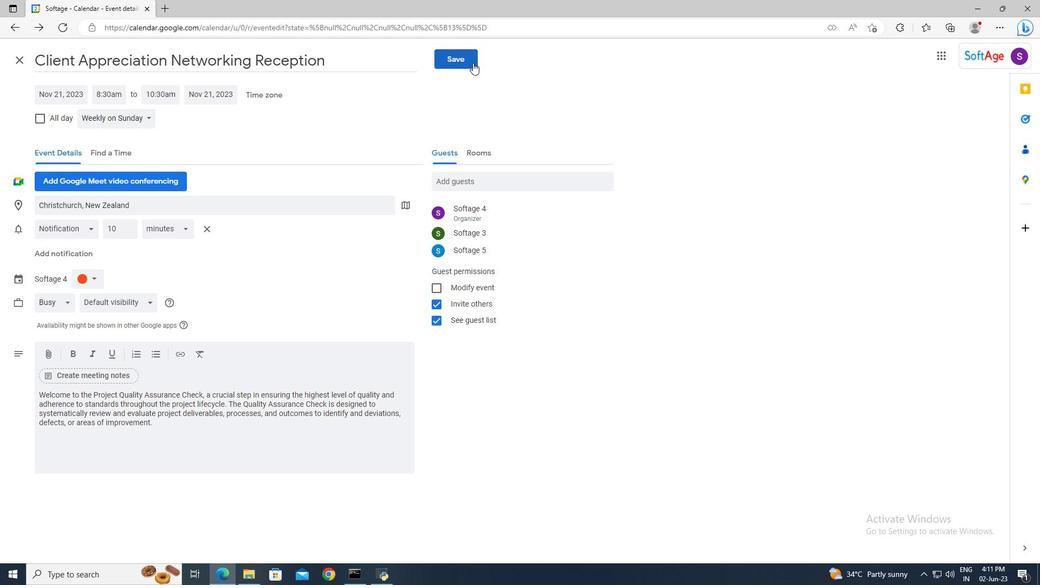 
Action: Mouse pressed left at (472, 59)
Screenshot: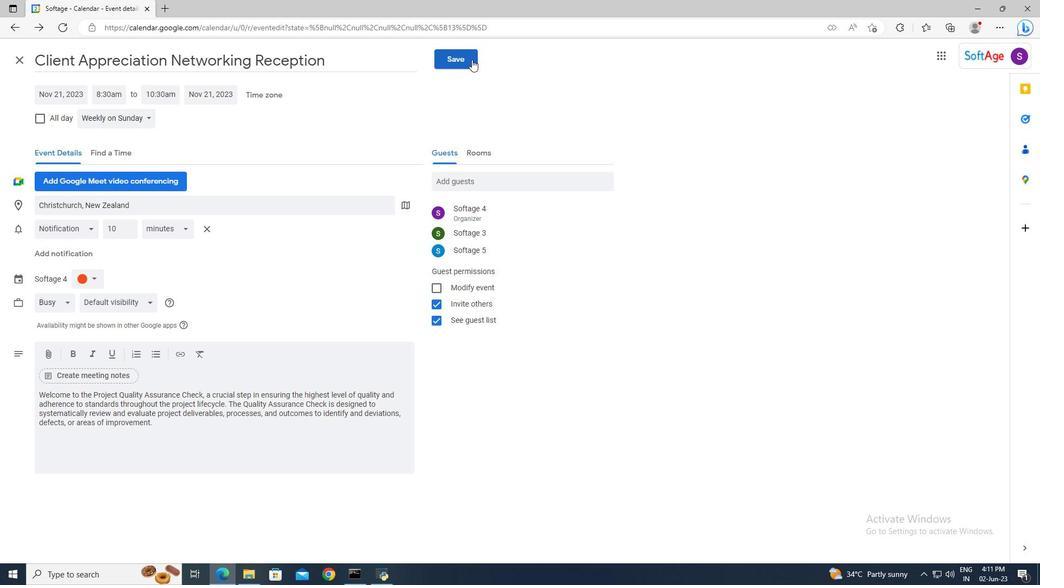 
Action: Mouse moved to (626, 329)
Screenshot: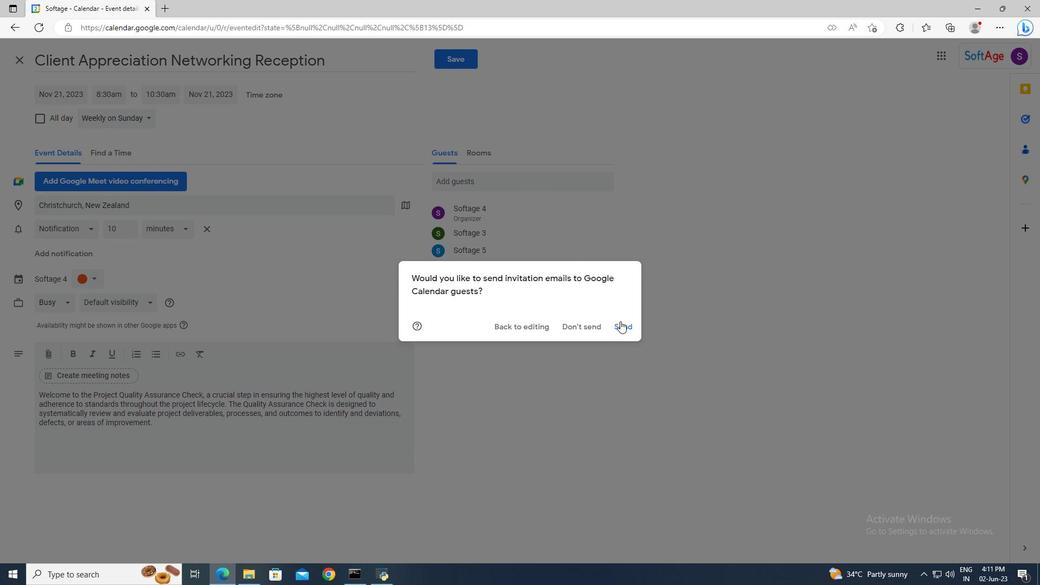 
Action: Mouse pressed left at (626, 329)
Screenshot: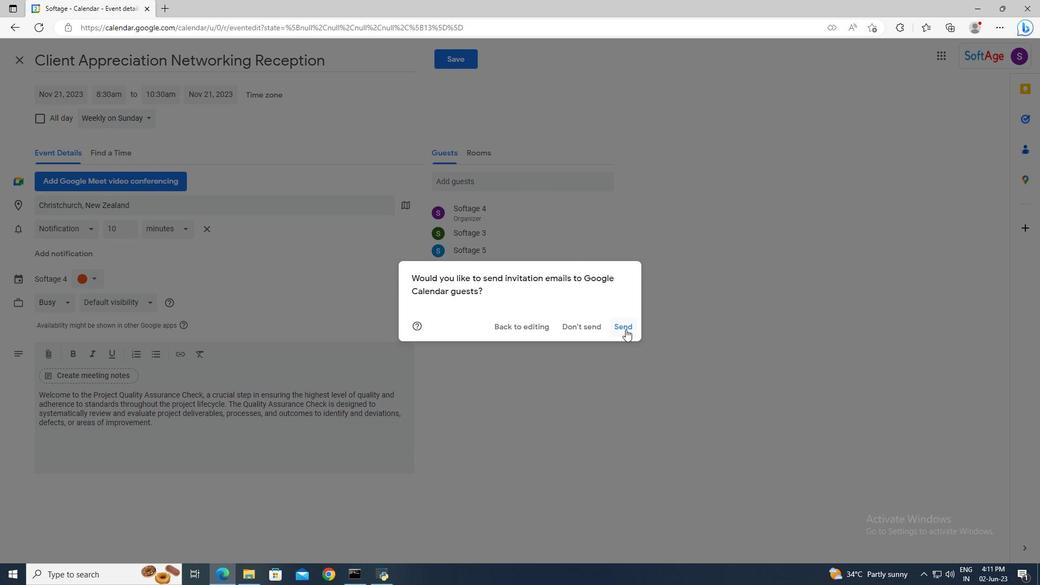 
